 Task: Create a due date automation trigger when advanced on, on the monday before a card is due add fields without custom field "Resume" set to a date in this week at 11:00 AM.
Action: Mouse moved to (964, 74)
Screenshot: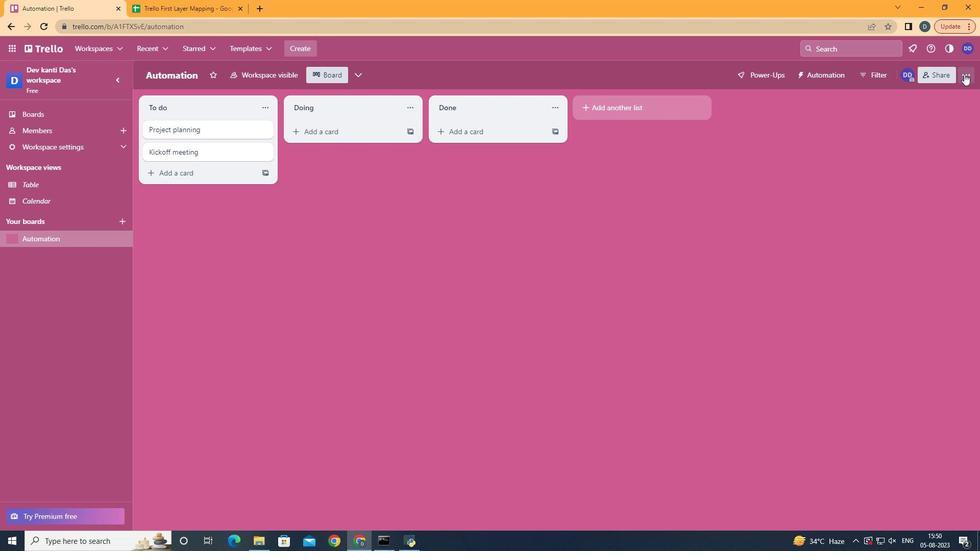 
Action: Mouse pressed left at (964, 74)
Screenshot: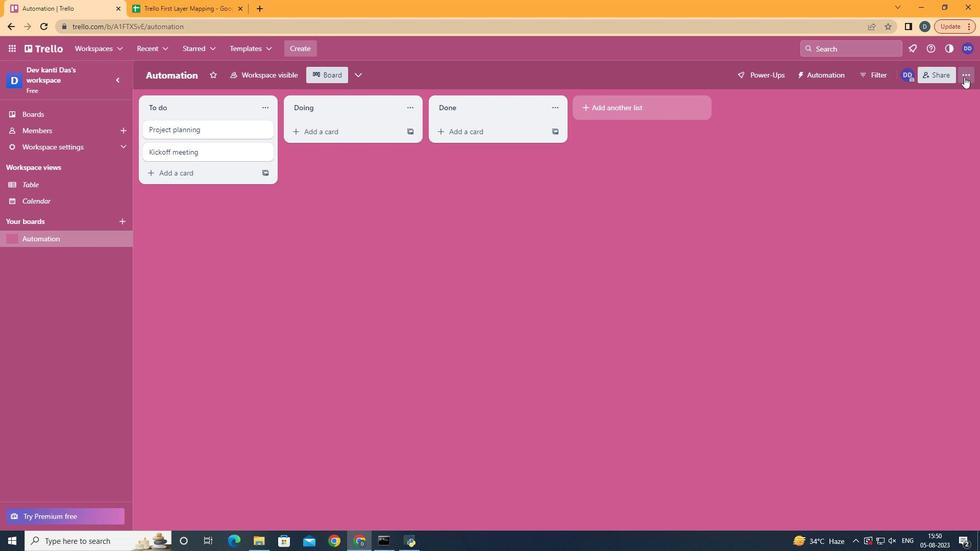 
Action: Mouse moved to (908, 218)
Screenshot: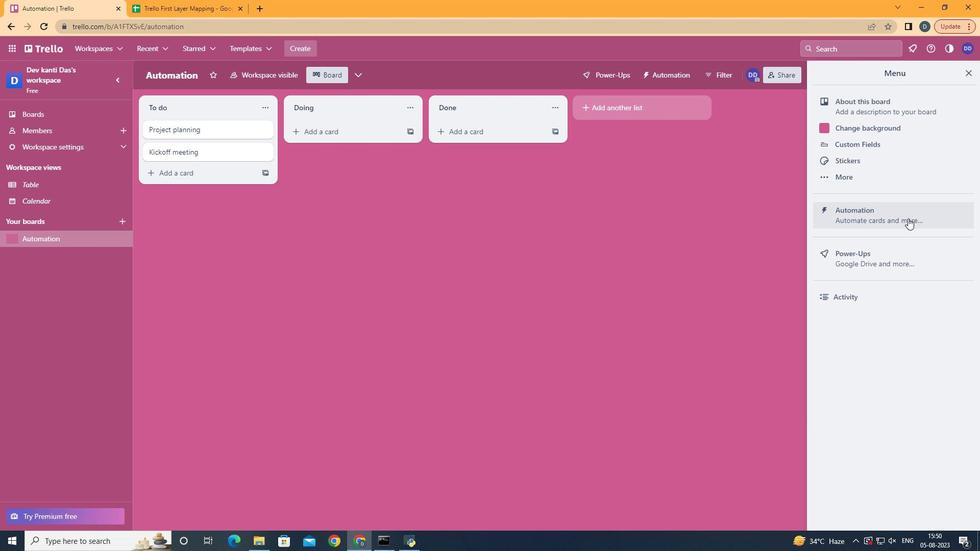 
Action: Mouse pressed left at (908, 218)
Screenshot: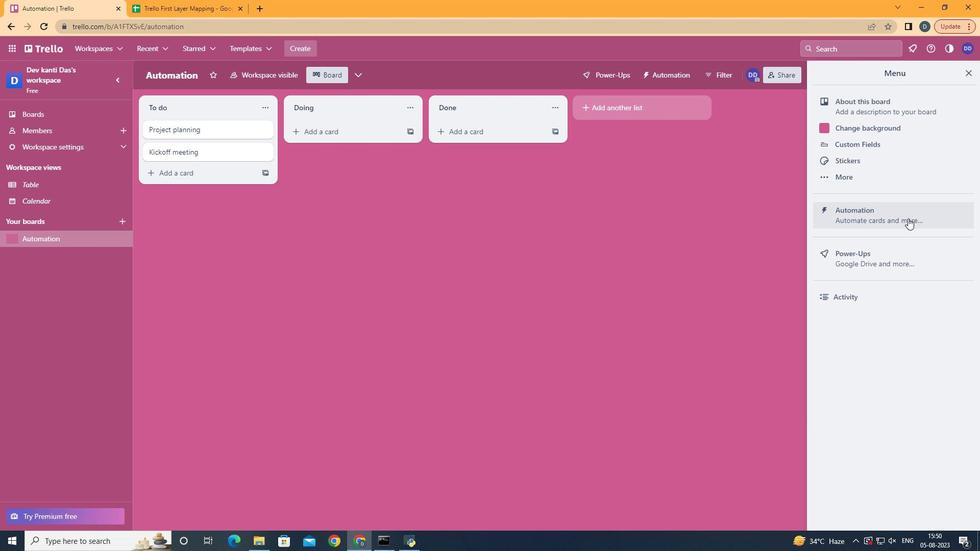 
Action: Mouse moved to (215, 205)
Screenshot: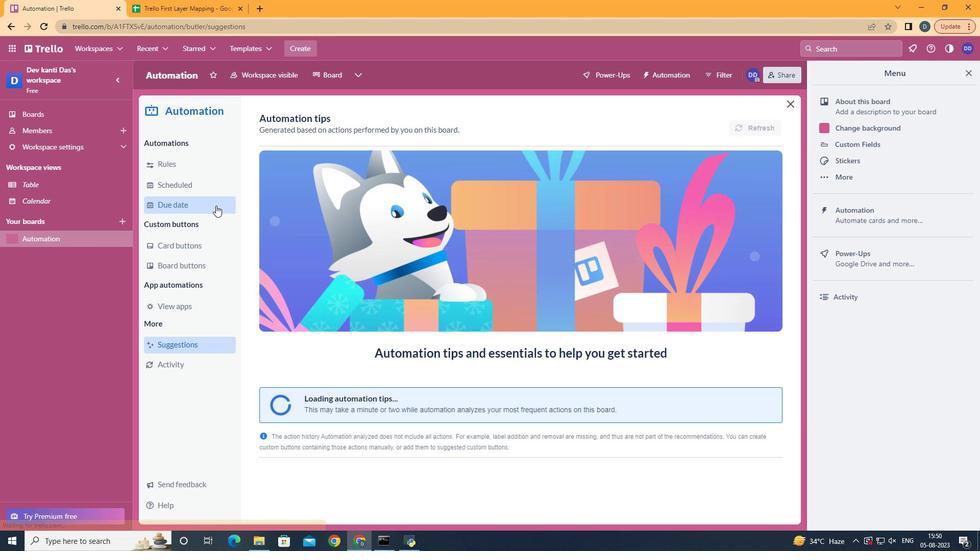 
Action: Mouse pressed left at (215, 205)
Screenshot: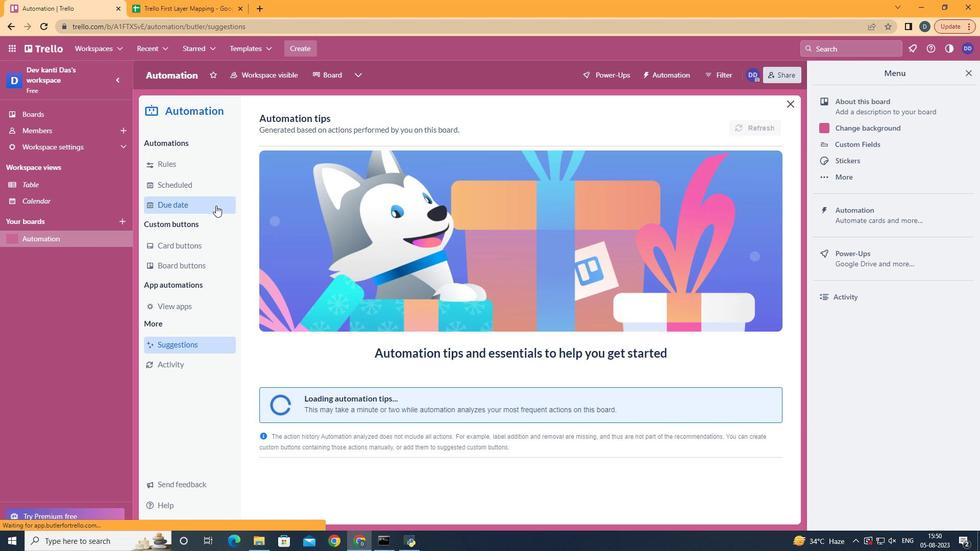 
Action: Mouse moved to (703, 125)
Screenshot: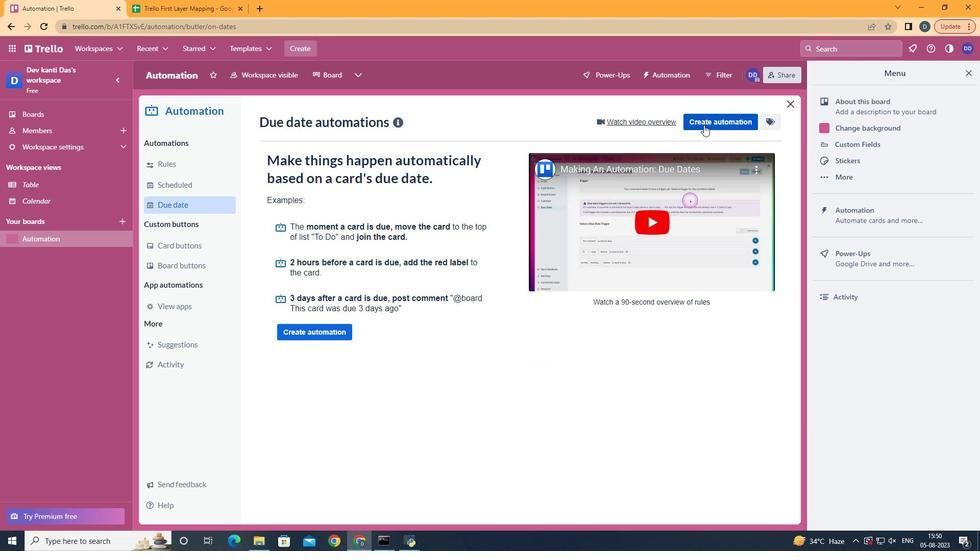 
Action: Mouse pressed left at (703, 125)
Screenshot: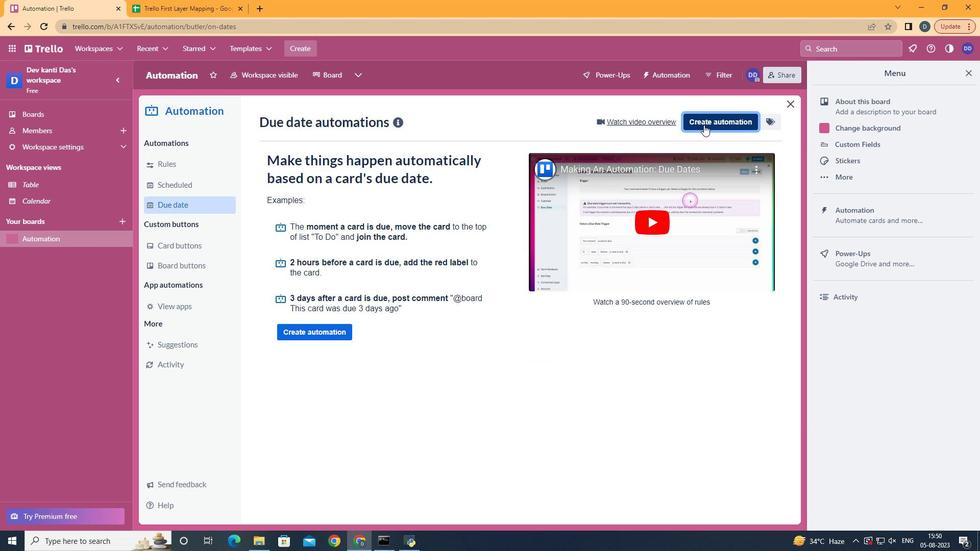 
Action: Mouse moved to (523, 214)
Screenshot: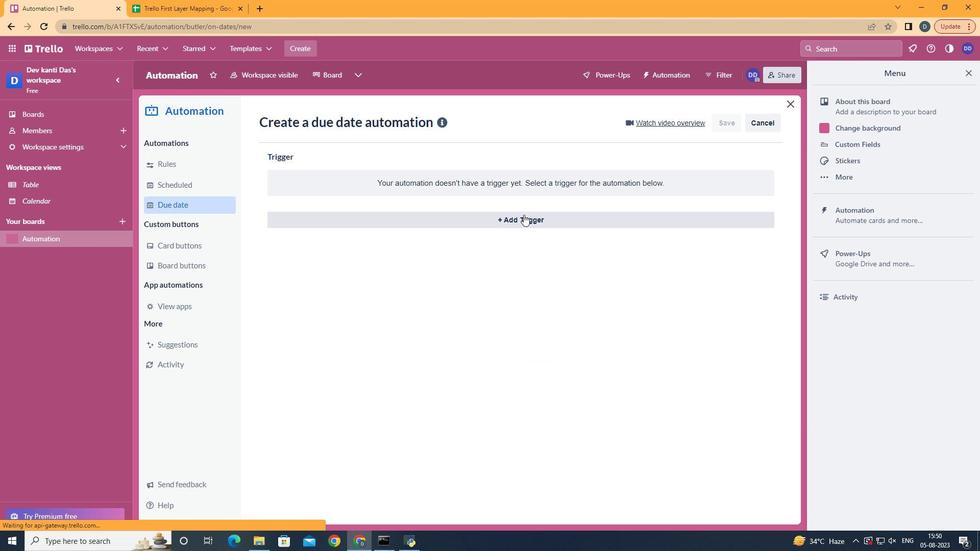 
Action: Mouse pressed left at (523, 214)
Screenshot: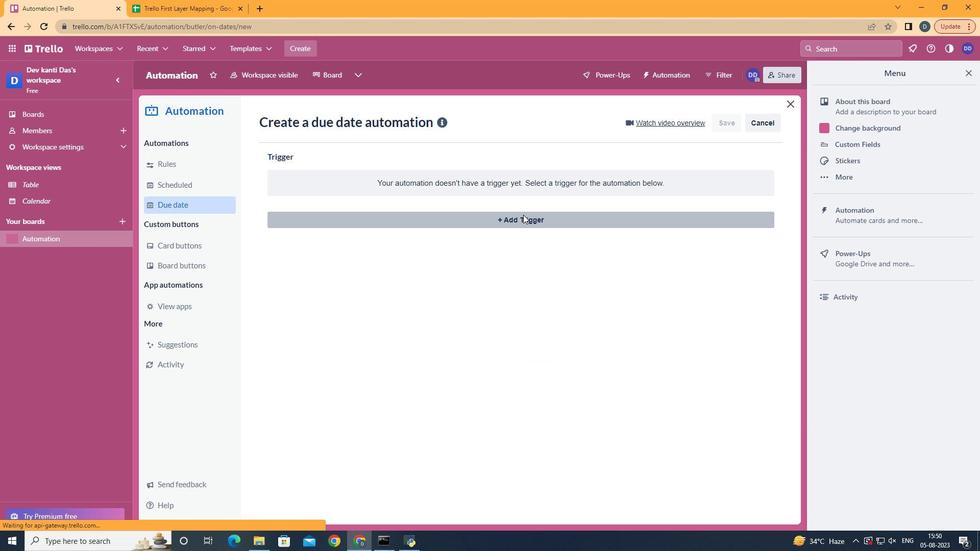 
Action: Mouse moved to (325, 264)
Screenshot: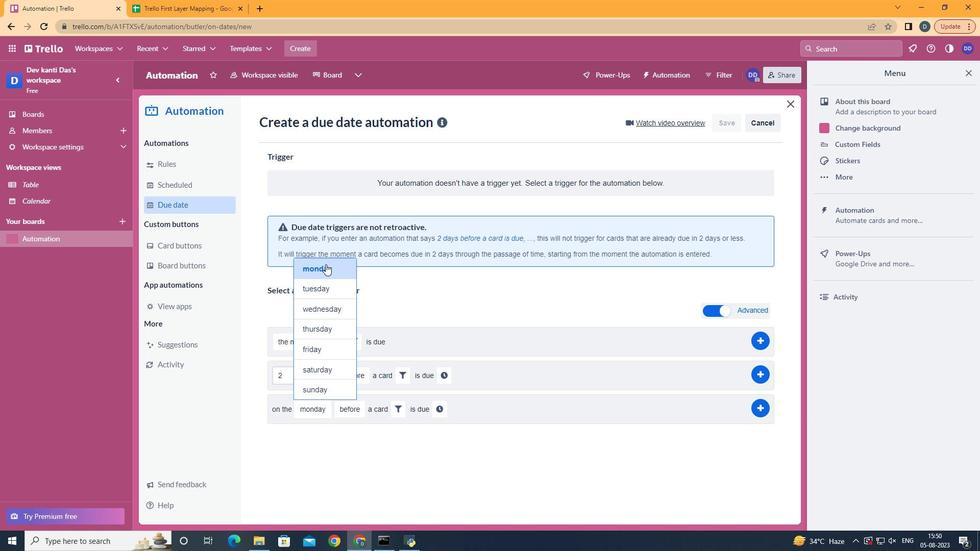 
Action: Mouse pressed left at (325, 264)
Screenshot: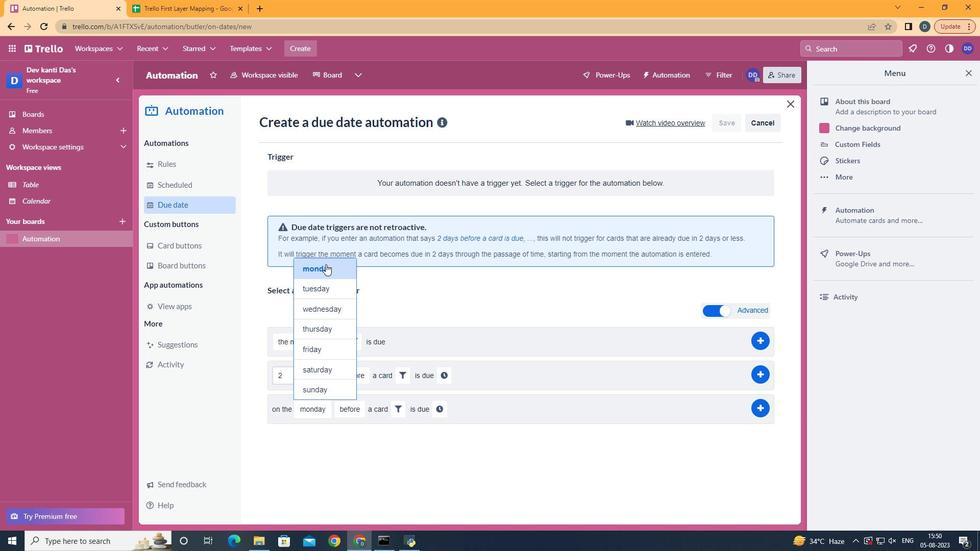 
Action: Mouse moved to (360, 423)
Screenshot: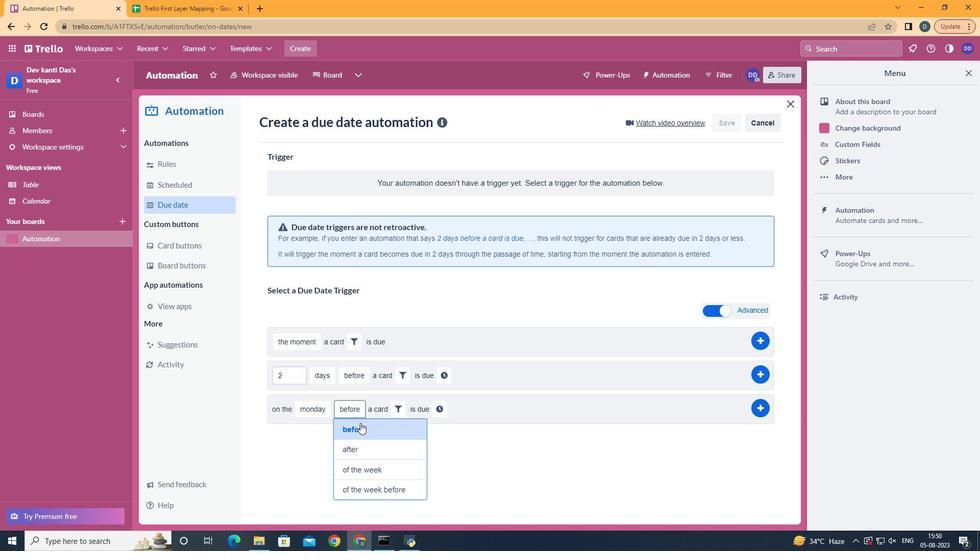 
Action: Mouse pressed left at (360, 423)
Screenshot: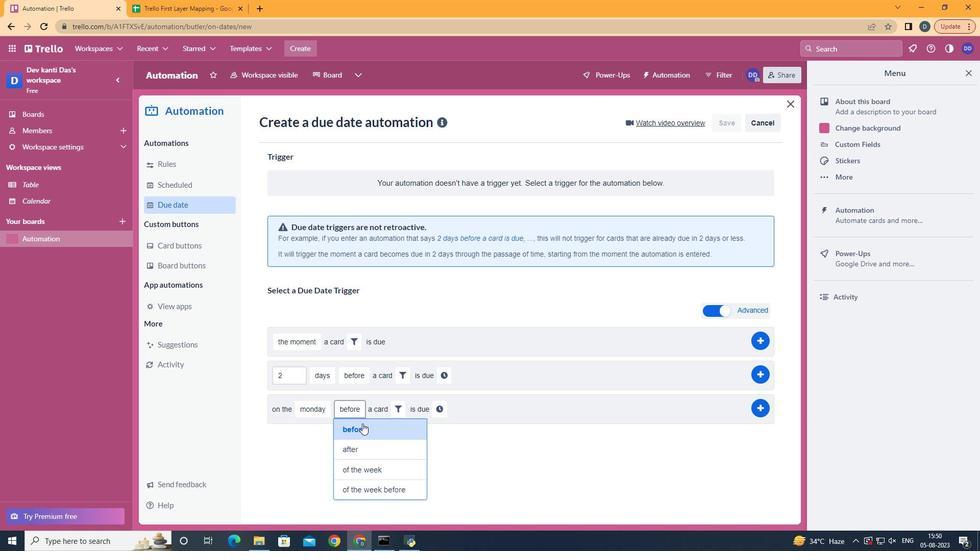 
Action: Mouse moved to (390, 411)
Screenshot: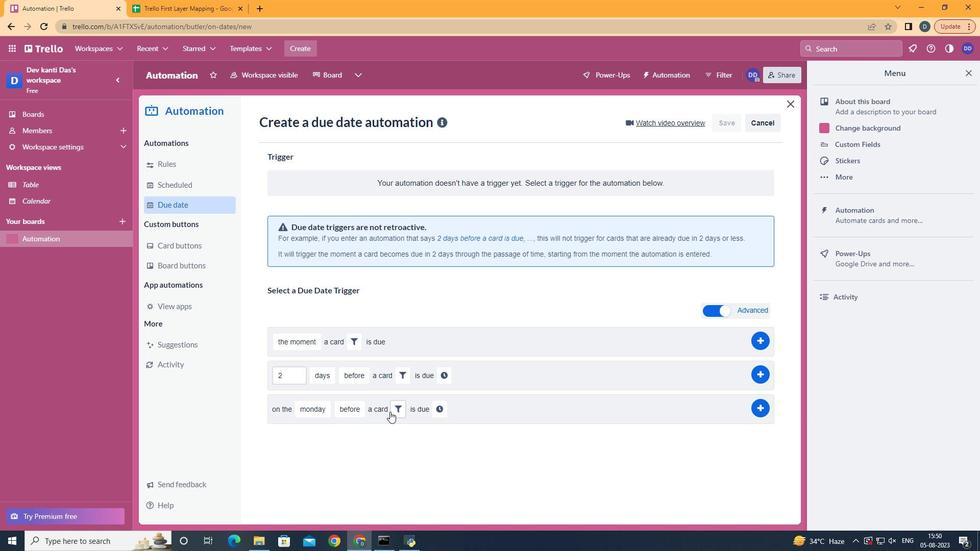 
Action: Mouse pressed left at (390, 411)
Screenshot: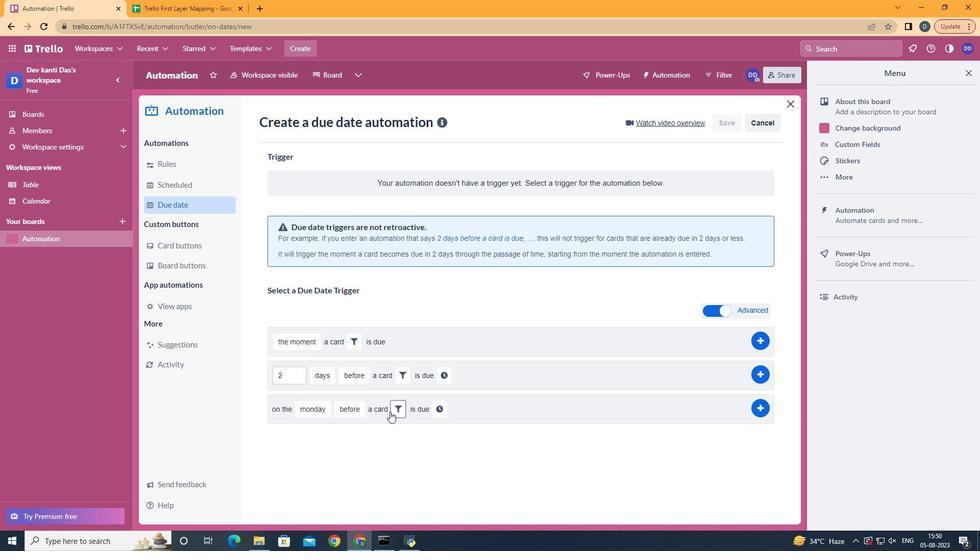 
Action: Mouse moved to (568, 438)
Screenshot: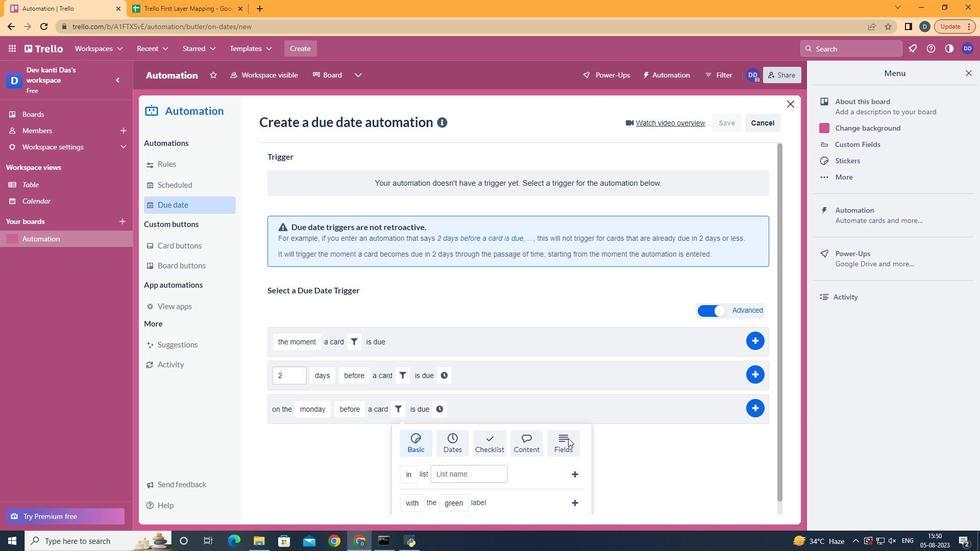 
Action: Mouse pressed left at (568, 438)
Screenshot: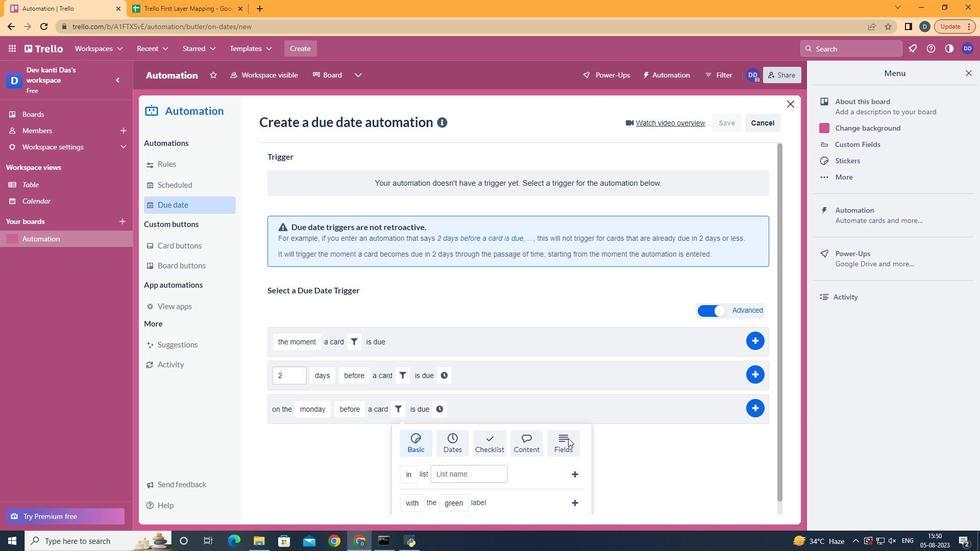 
Action: Mouse scrolled (568, 437) with delta (0, 0)
Screenshot: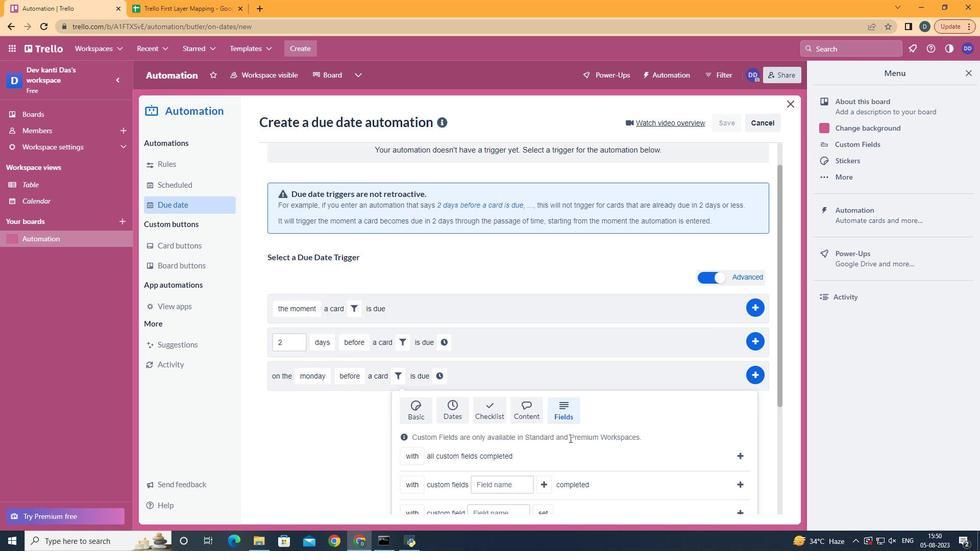 
Action: Mouse scrolled (568, 437) with delta (0, 0)
Screenshot: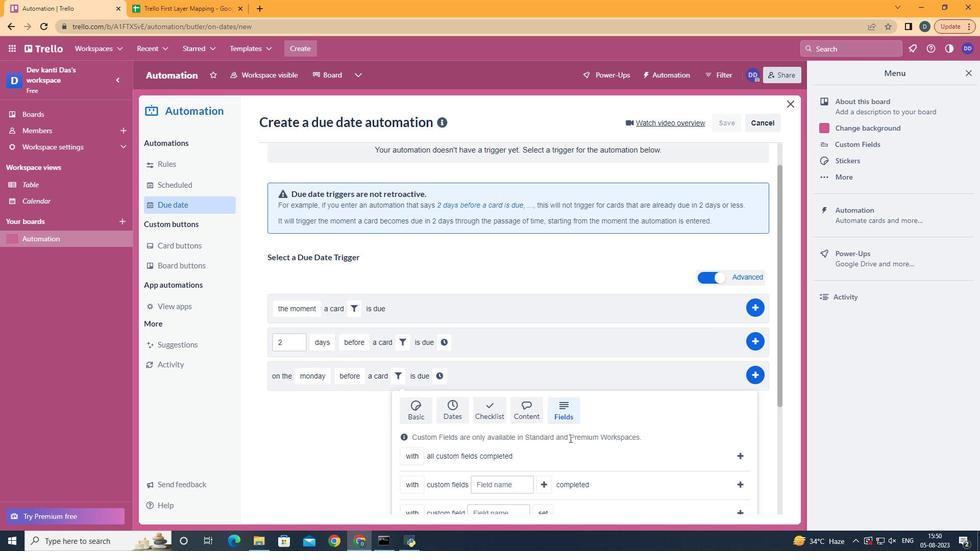 
Action: Mouse scrolled (568, 437) with delta (0, 0)
Screenshot: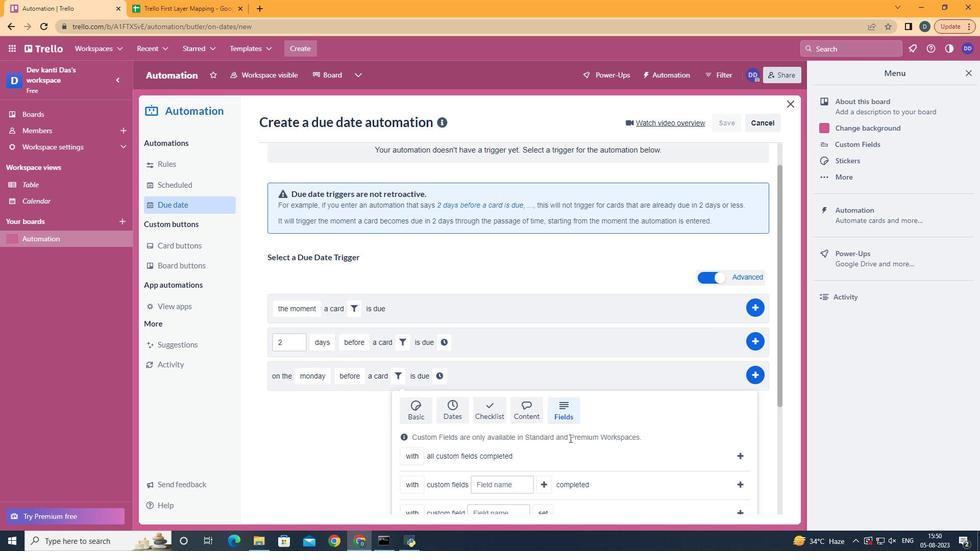 
Action: Mouse scrolled (568, 437) with delta (0, 0)
Screenshot: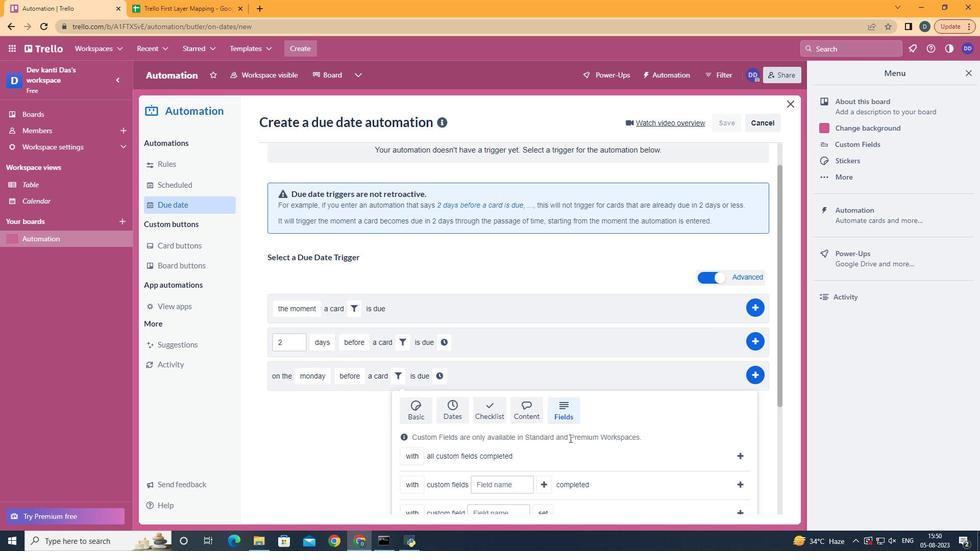 
Action: Mouse scrolled (568, 437) with delta (0, 0)
Screenshot: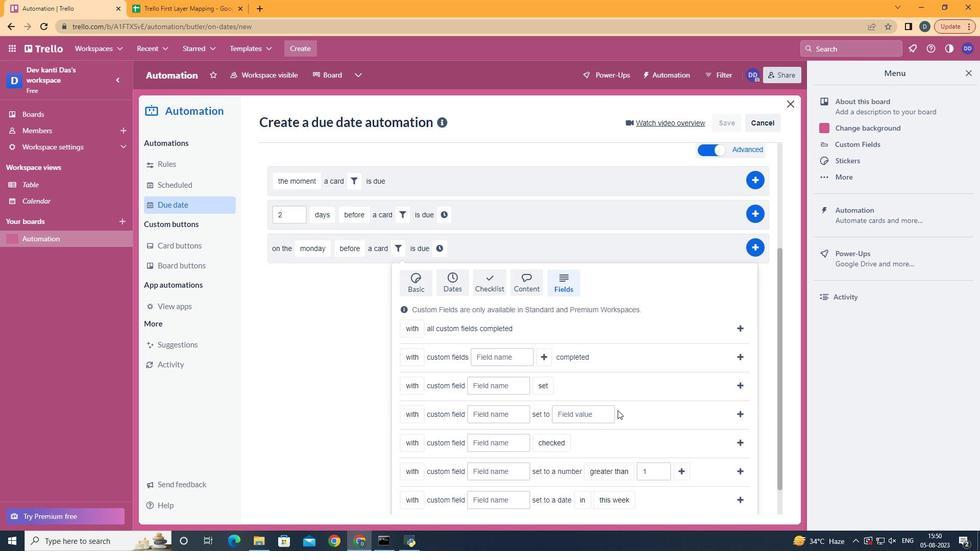
Action: Mouse moved to (419, 500)
Screenshot: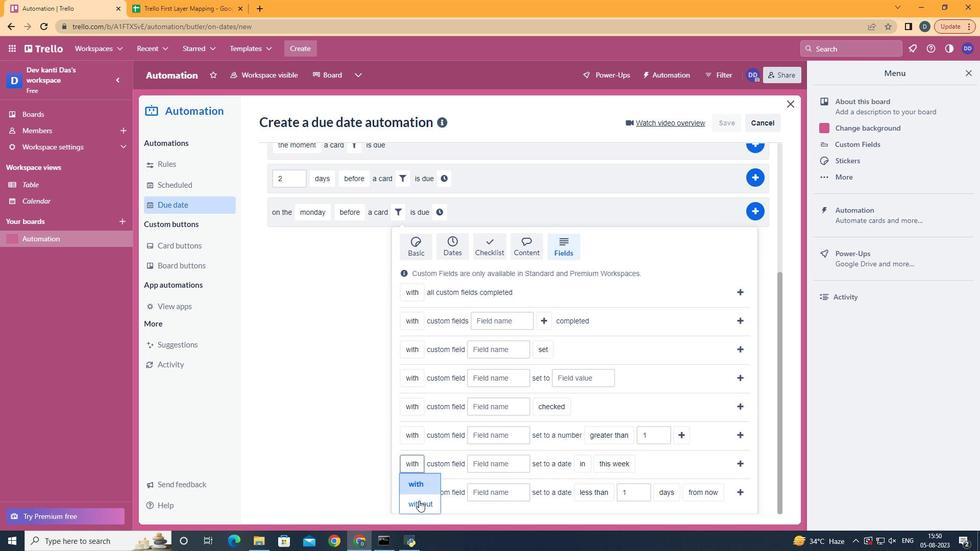 
Action: Mouse pressed left at (419, 500)
Screenshot: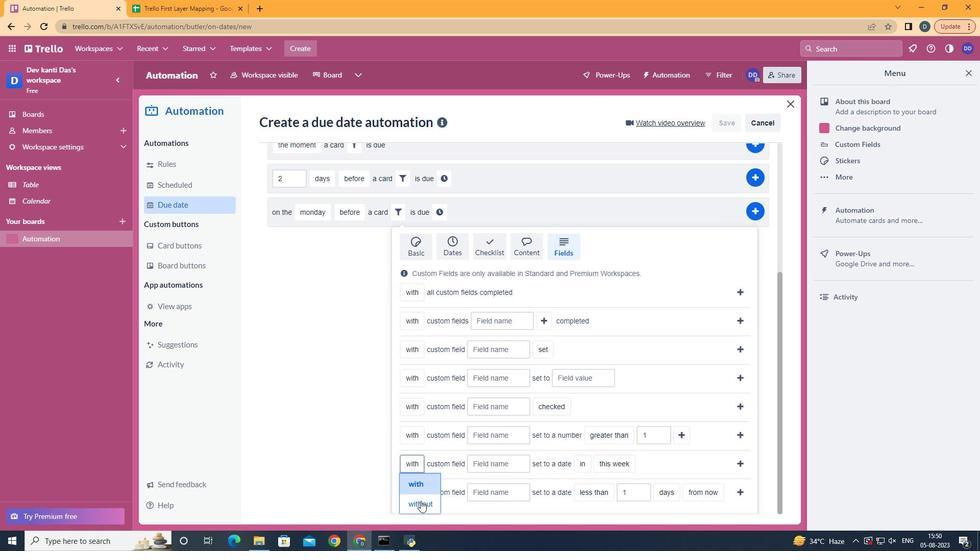 
Action: Mouse moved to (488, 463)
Screenshot: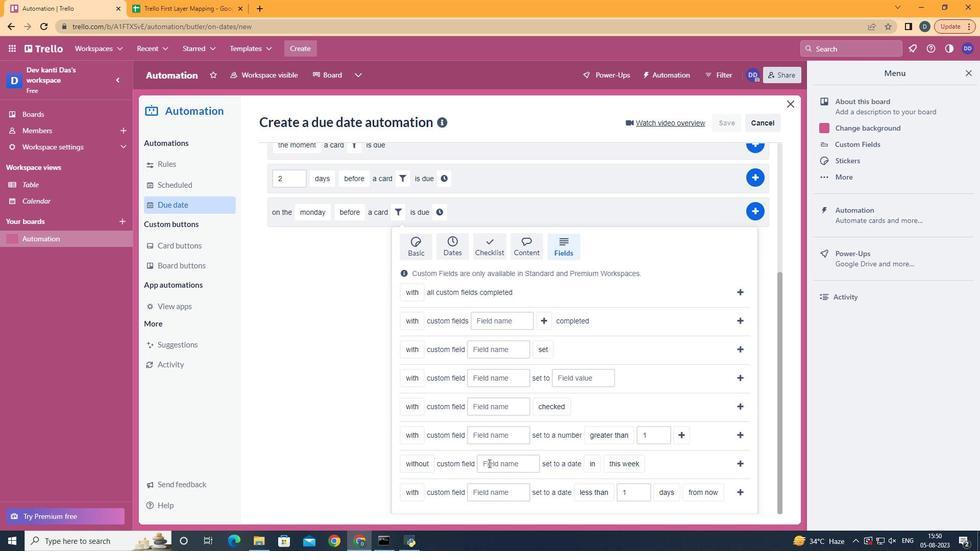 
Action: Mouse pressed left at (488, 463)
Screenshot: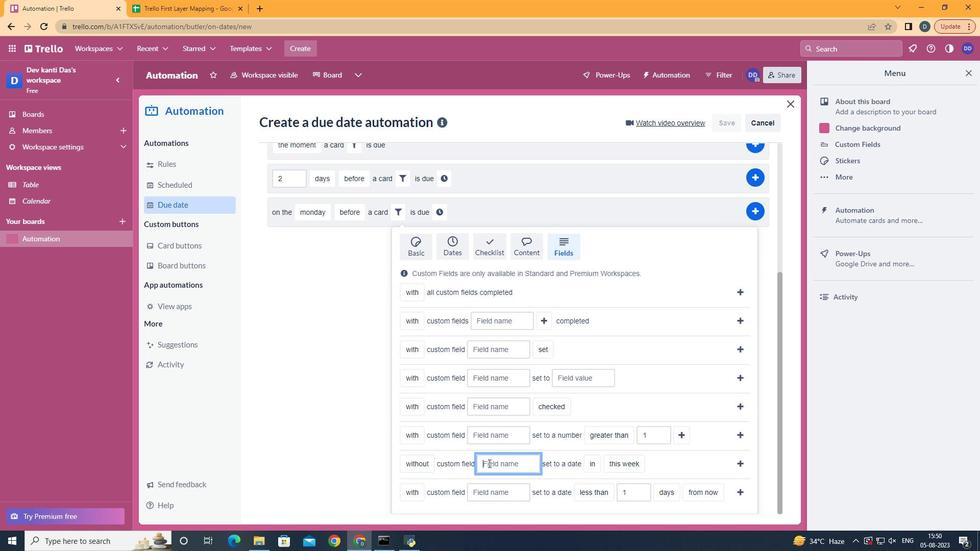 
Action: Key pressed <Key.shift>Resume
Screenshot: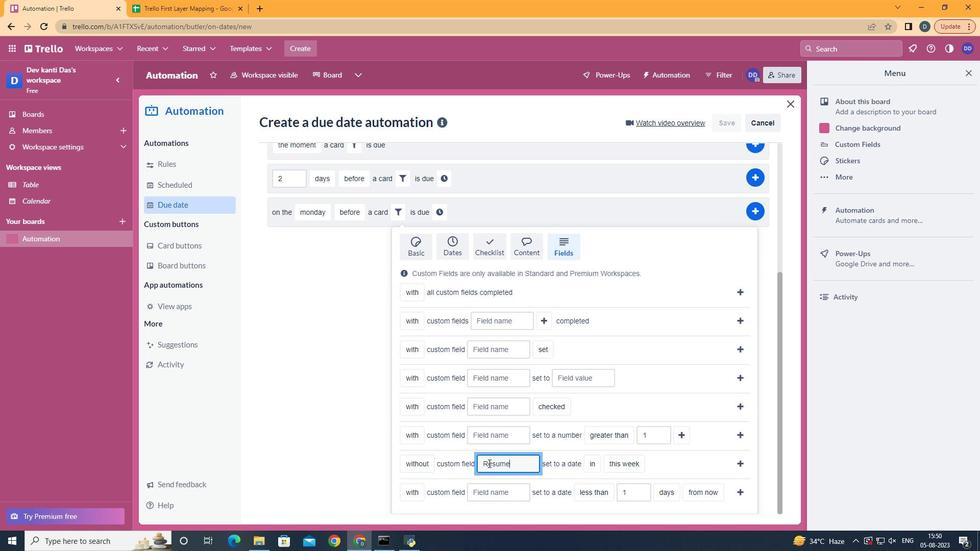 
Action: Mouse moved to (595, 481)
Screenshot: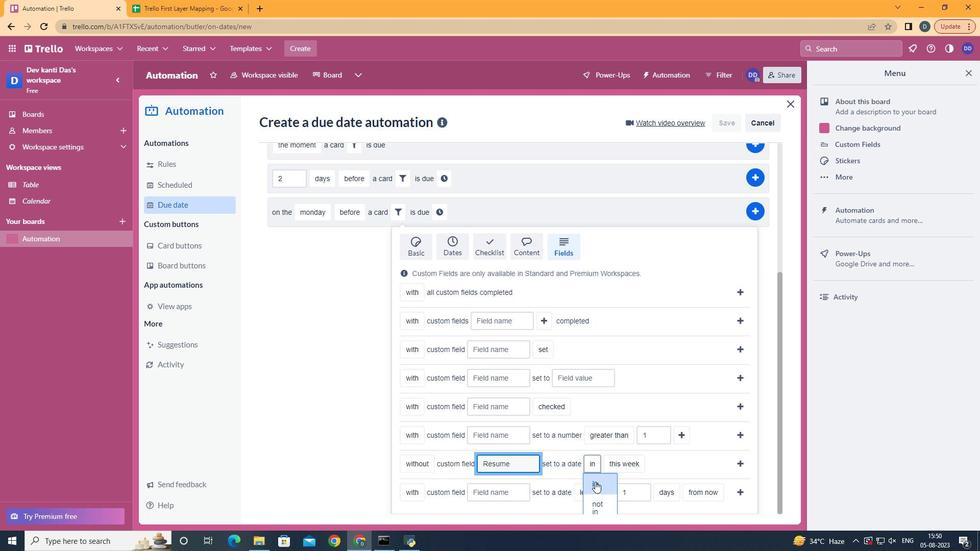 
Action: Mouse pressed left at (595, 481)
Screenshot: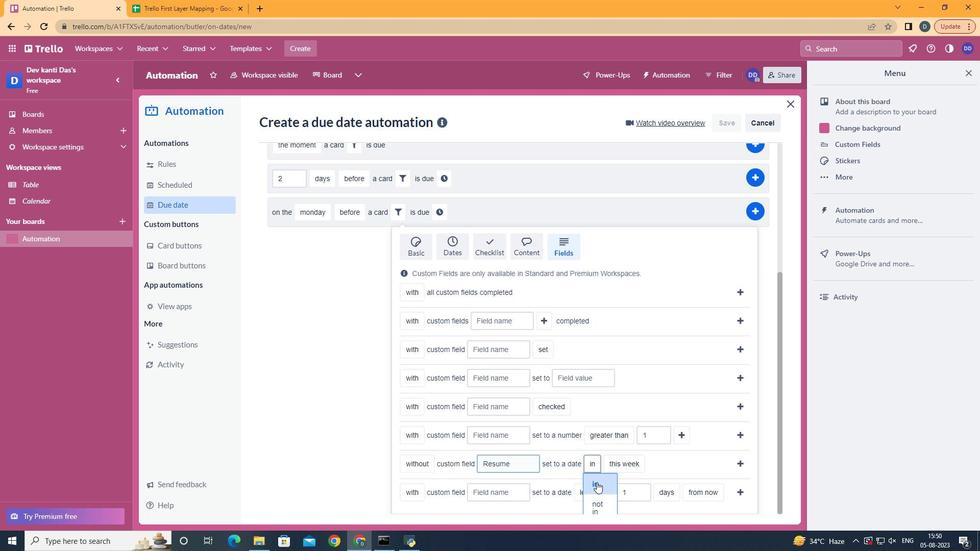 
Action: Mouse moved to (626, 483)
Screenshot: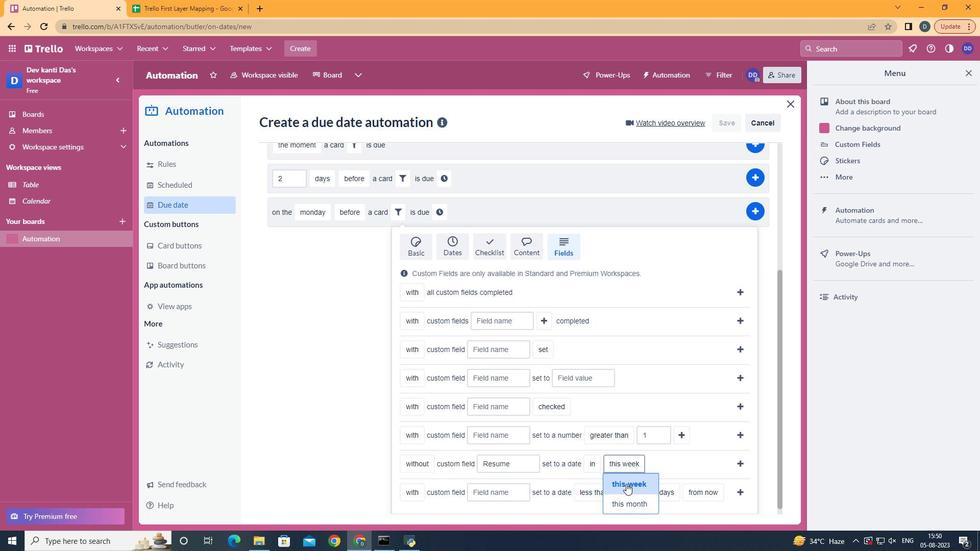 
Action: Mouse pressed left at (626, 483)
Screenshot: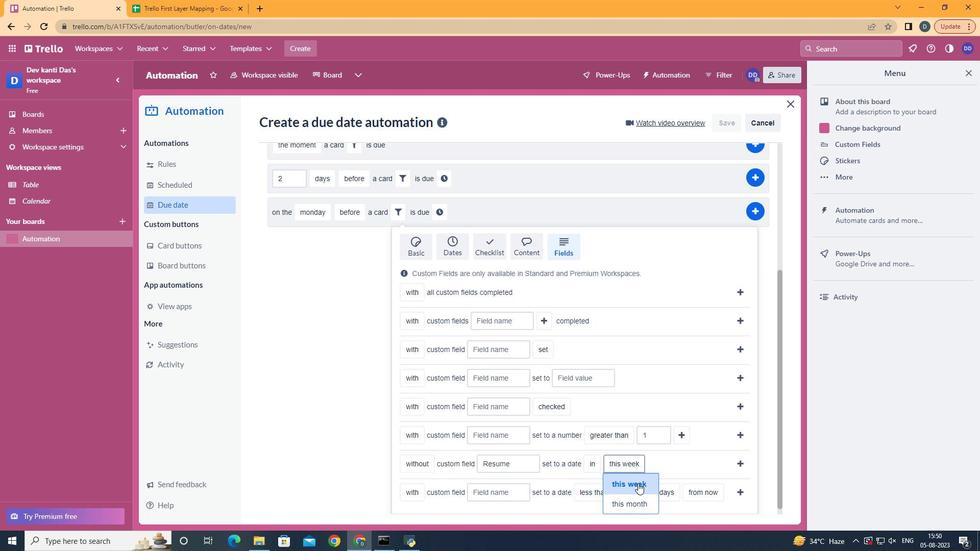 
Action: Mouse moved to (734, 461)
Screenshot: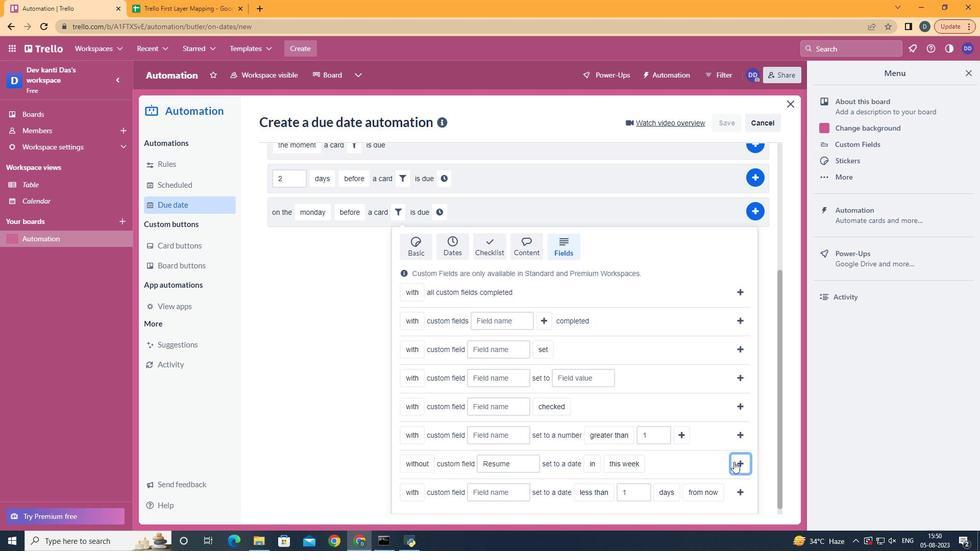 
Action: Mouse pressed left at (734, 461)
Screenshot: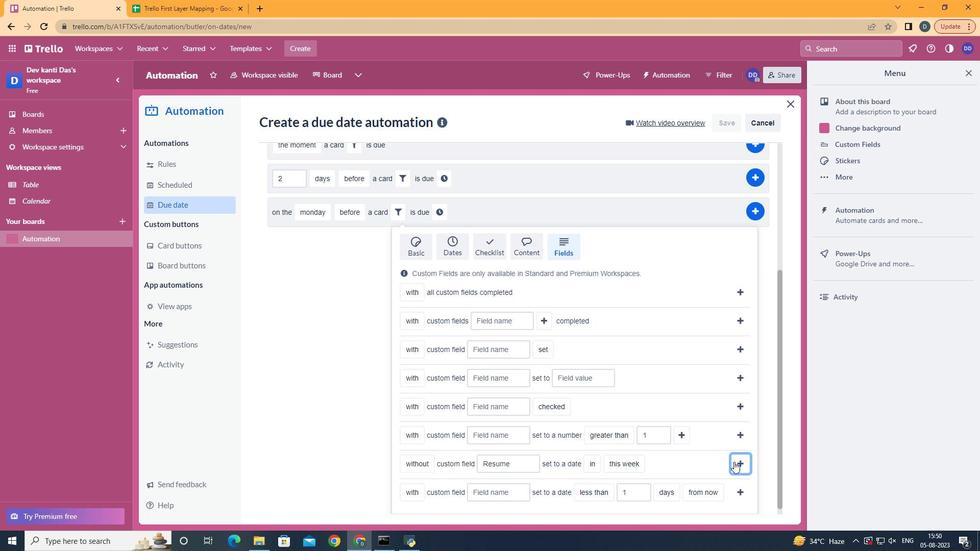 
Action: Mouse moved to (644, 415)
Screenshot: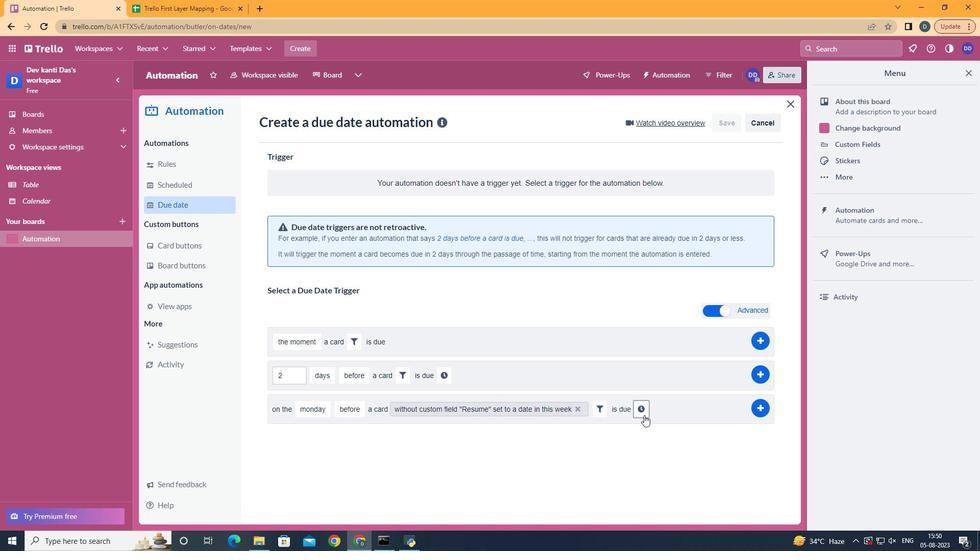 
Action: Mouse pressed left at (644, 415)
Screenshot: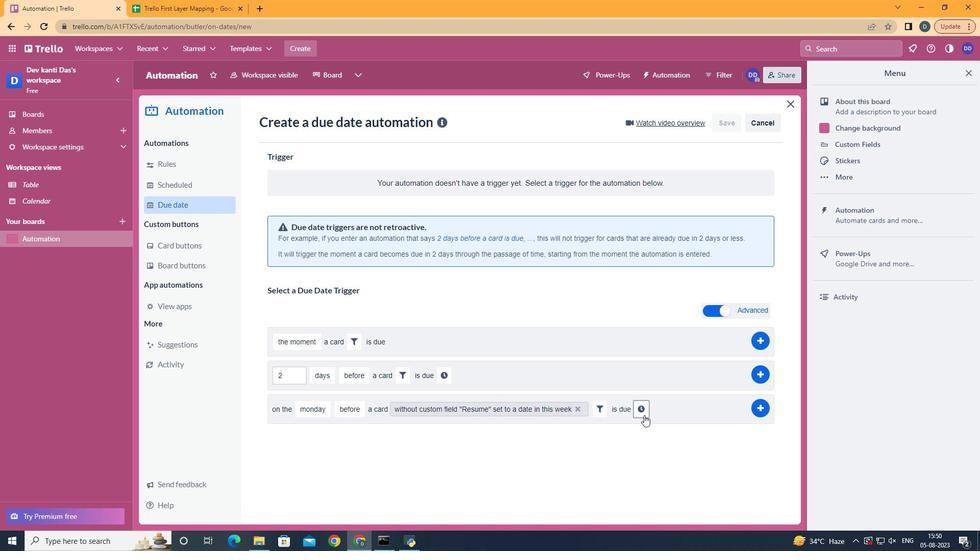 
Action: Mouse moved to (312, 426)
Screenshot: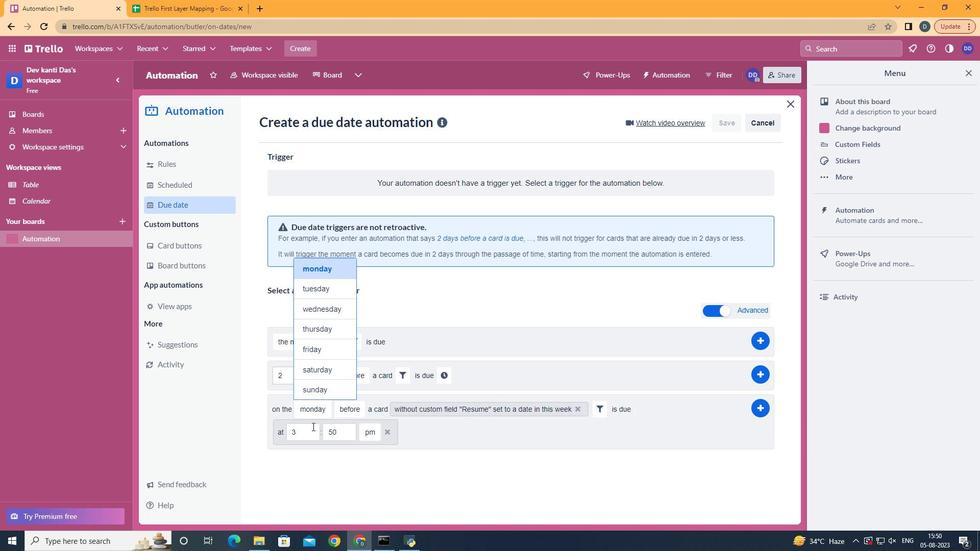 
Action: Mouse pressed left at (312, 426)
Screenshot: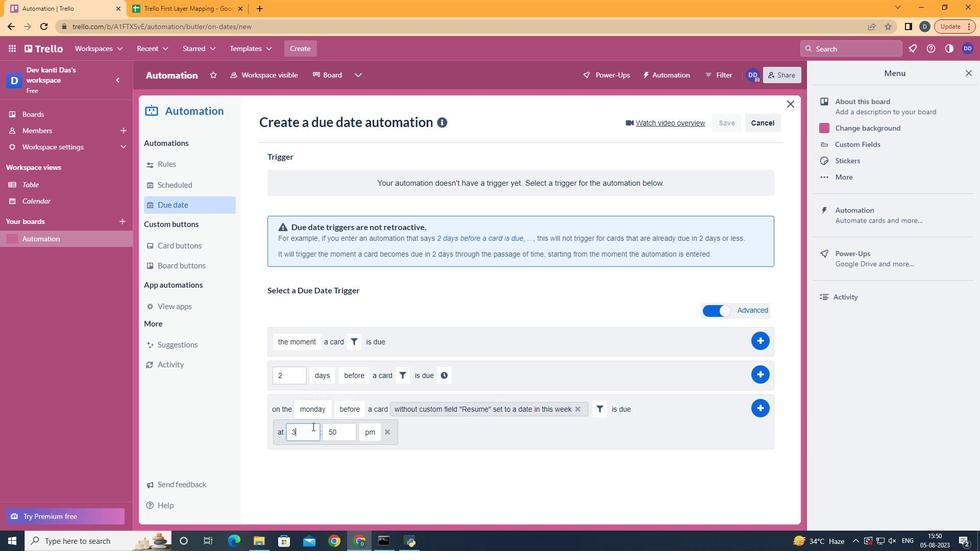 
Action: Key pressed <Key.backspace>11
Screenshot: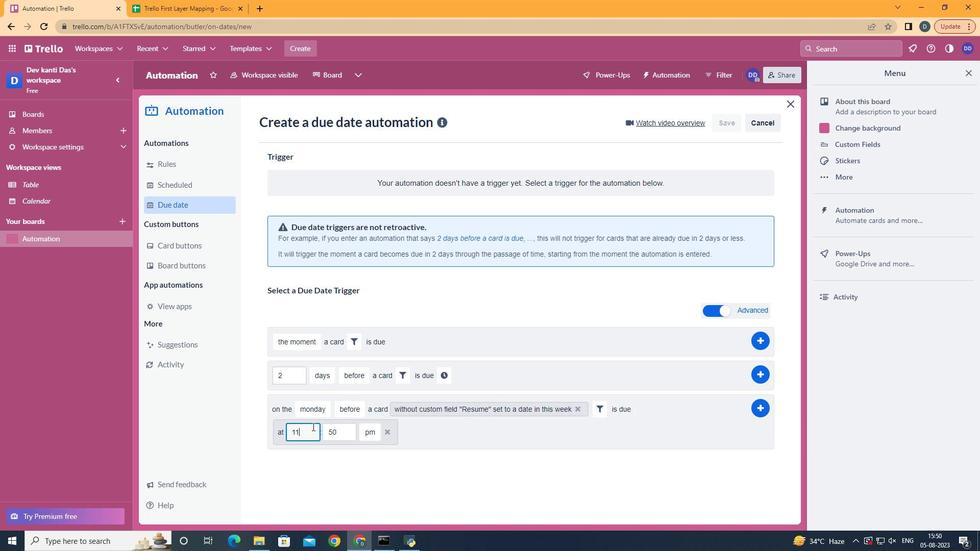 
Action: Mouse moved to (343, 430)
Screenshot: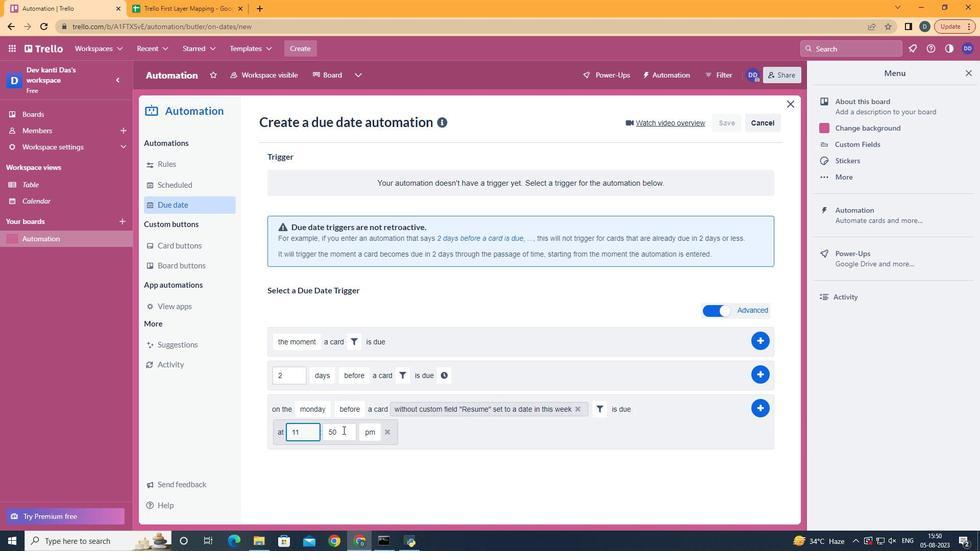 
Action: Mouse pressed left at (343, 430)
Screenshot: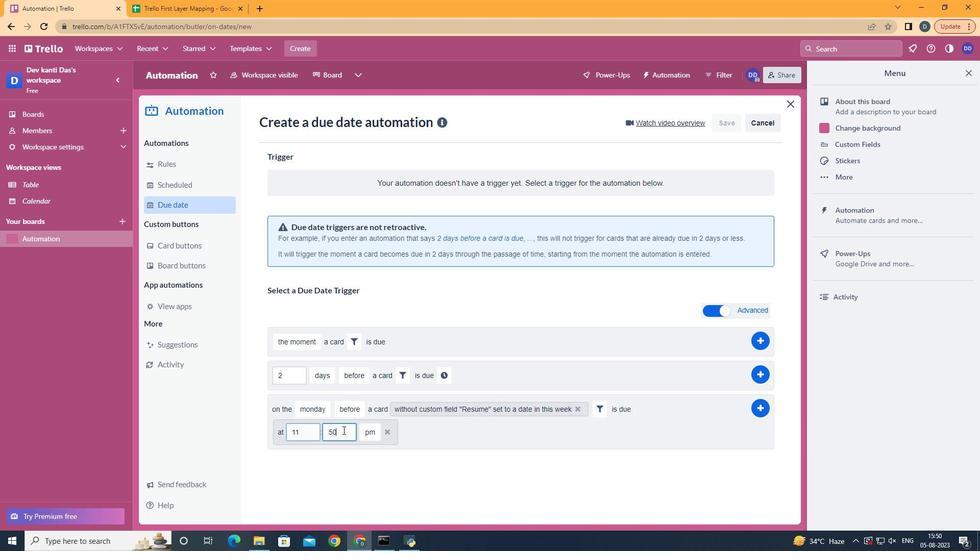 
Action: Key pressed <Key.backspace><Key.backspace>00
Screenshot: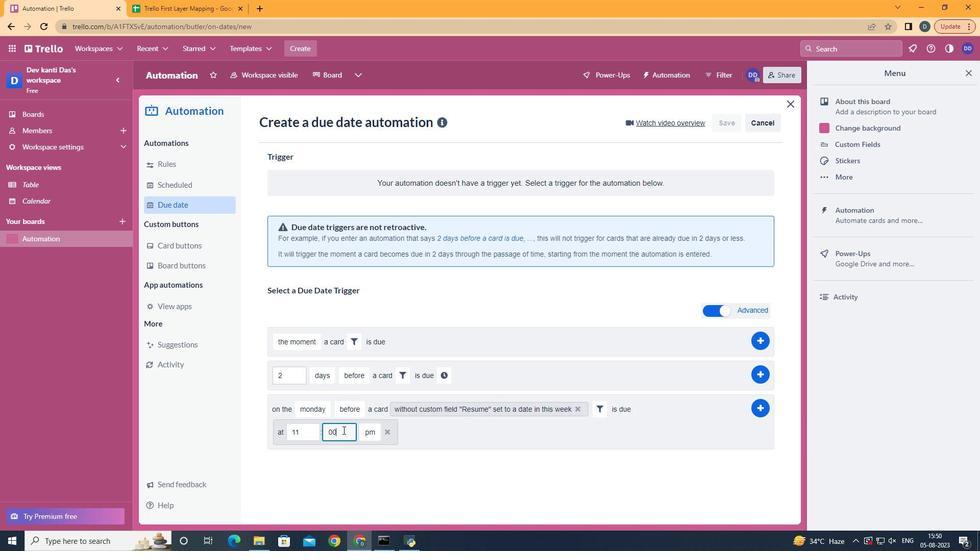 
Action: Mouse moved to (375, 447)
Screenshot: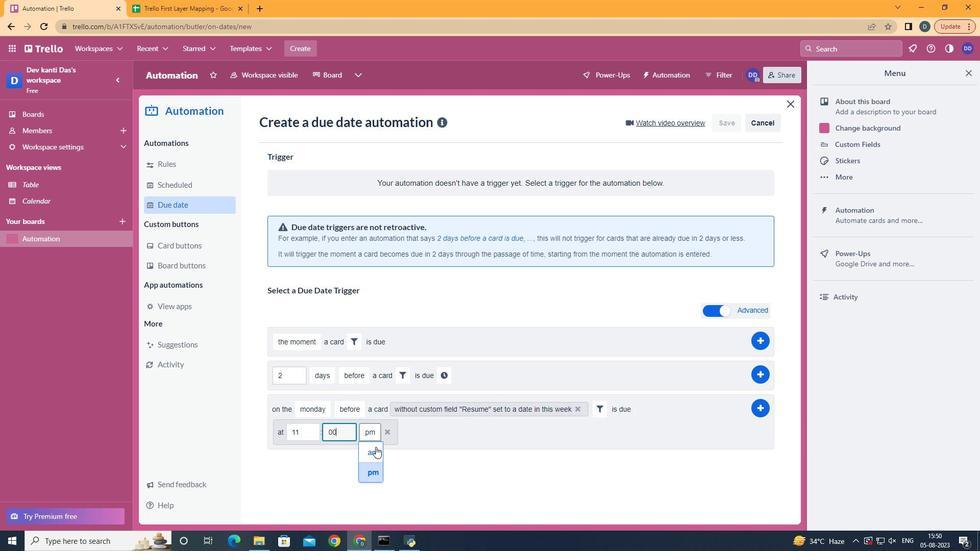 
Action: Mouse pressed left at (375, 447)
Screenshot: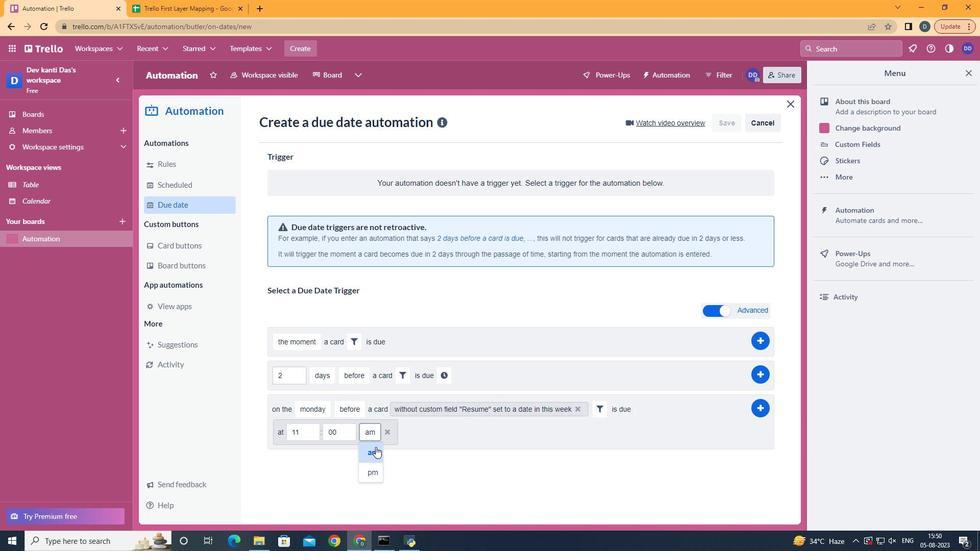 
Action: Mouse moved to (753, 409)
Screenshot: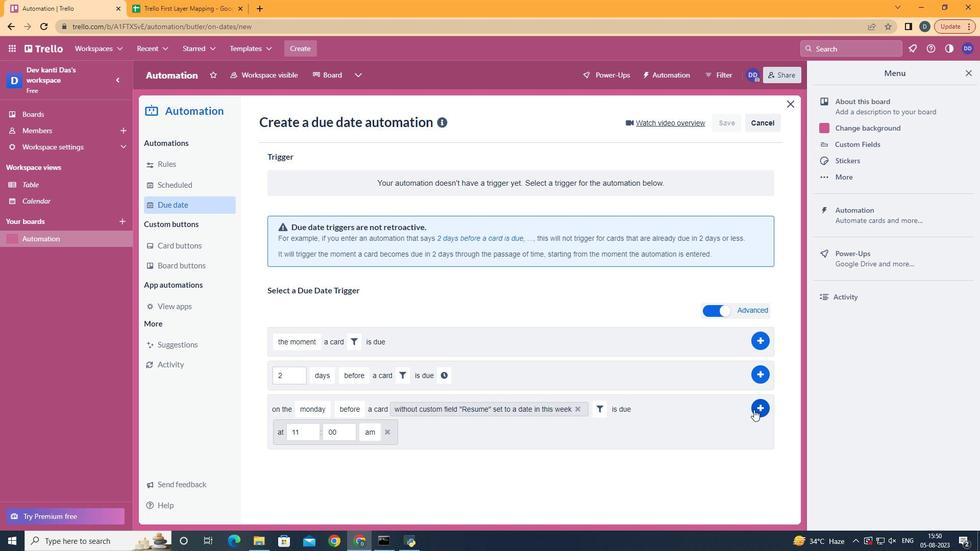 
Action: Mouse pressed left at (753, 409)
Screenshot: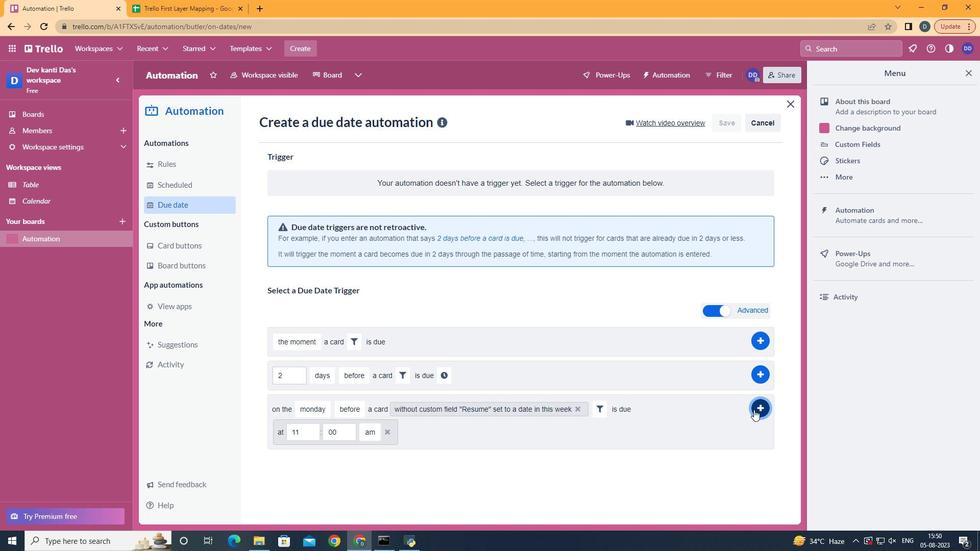 
Action: Mouse moved to (510, 198)
Screenshot: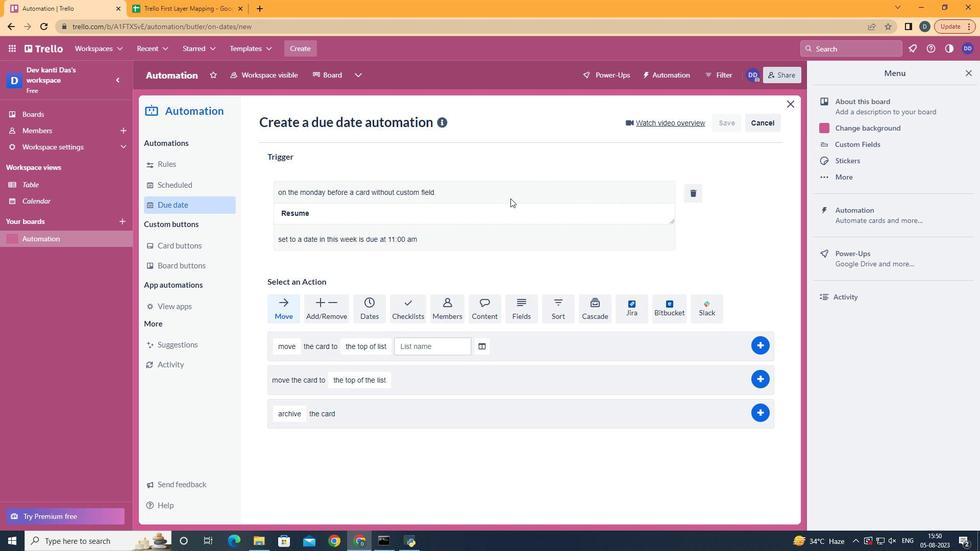
